 Task: Go to the images section and react to  the images on the  page of Procter & Gamble
Action: Mouse moved to (583, 46)
Screenshot: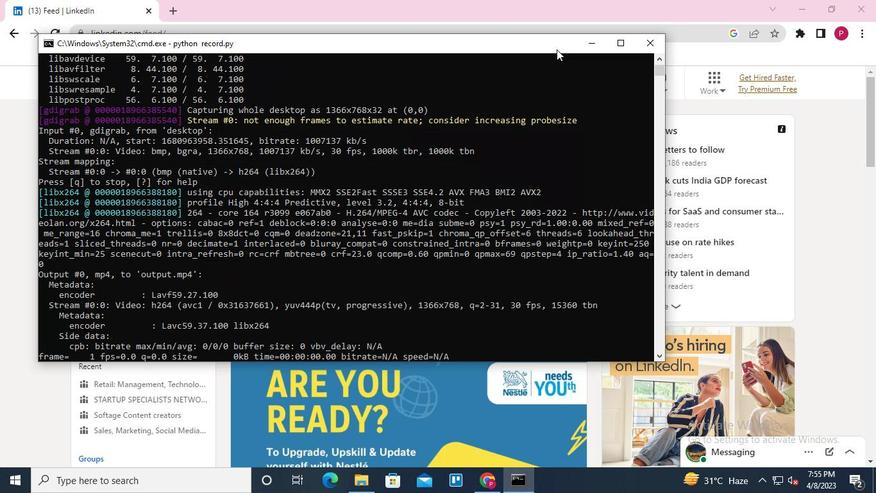 
Action: Mouse pressed left at (583, 46)
Screenshot: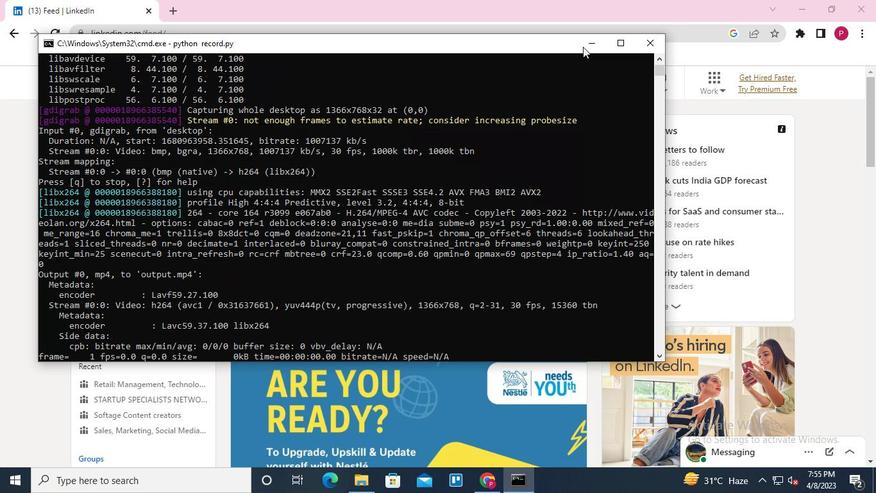 
Action: Mouse moved to (137, 78)
Screenshot: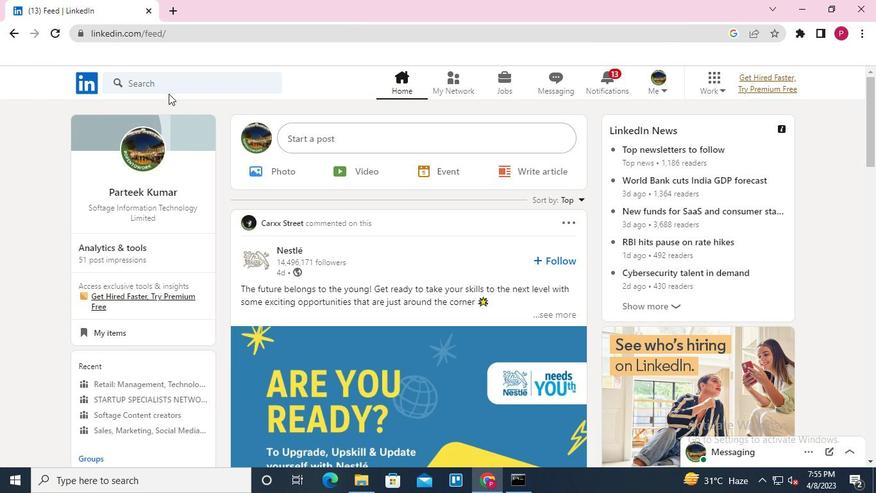 
Action: Mouse pressed left at (137, 78)
Screenshot: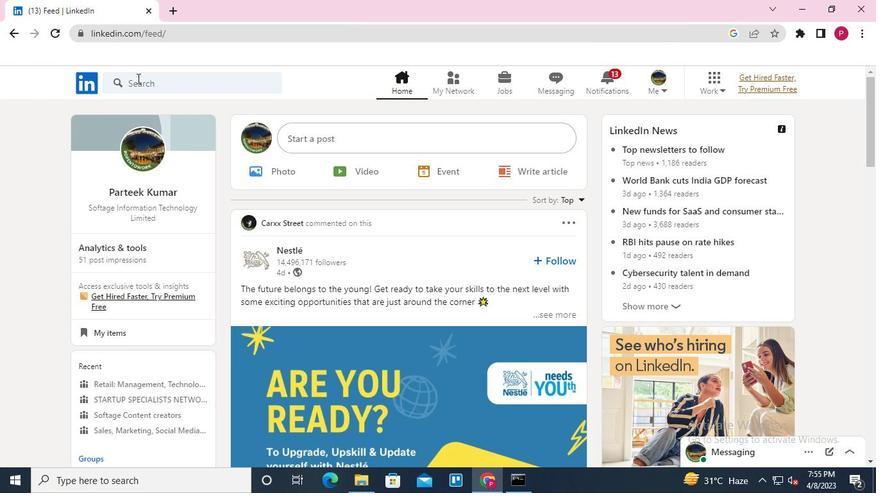 
Action: Mouse moved to (134, 148)
Screenshot: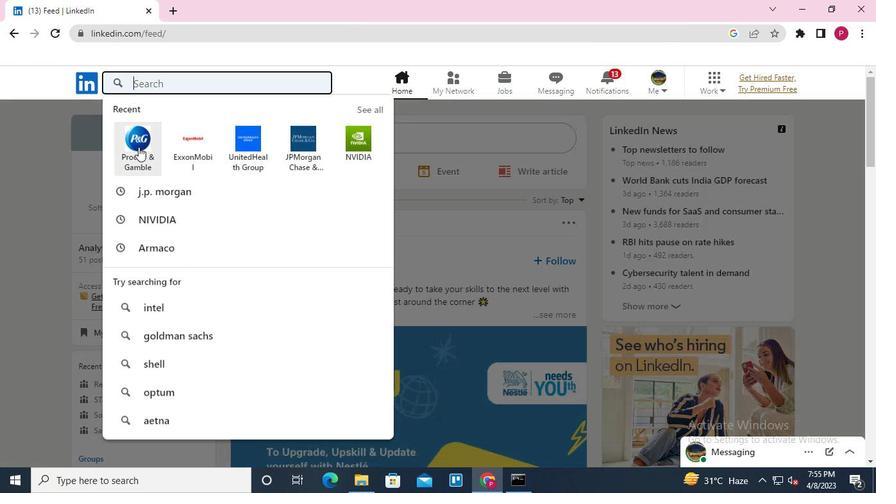 
Action: Mouse pressed left at (134, 148)
Screenshot: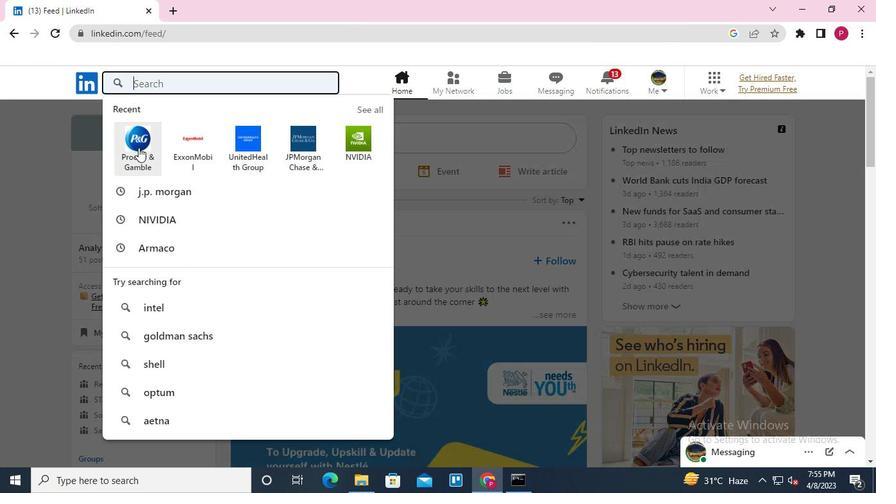 
Action: Mouse moved to (220, 156)
Screenshot: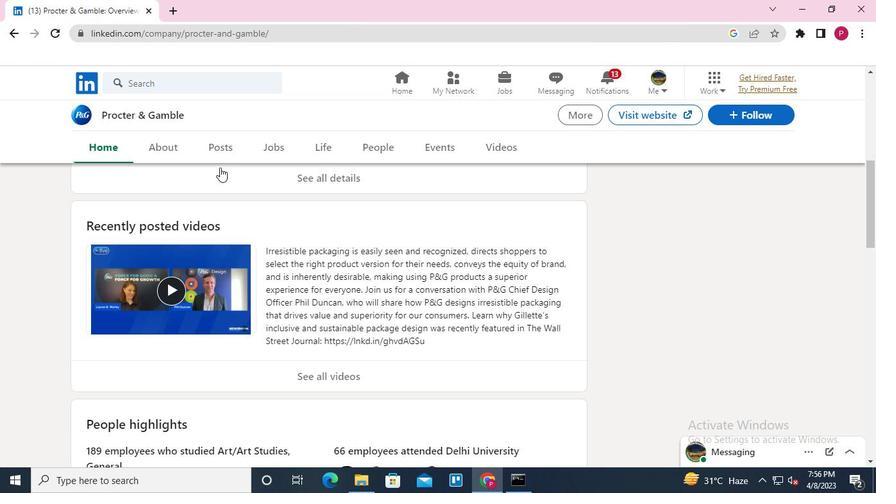 
Action: Mouse pressed left at (220, 156)
Screenshot: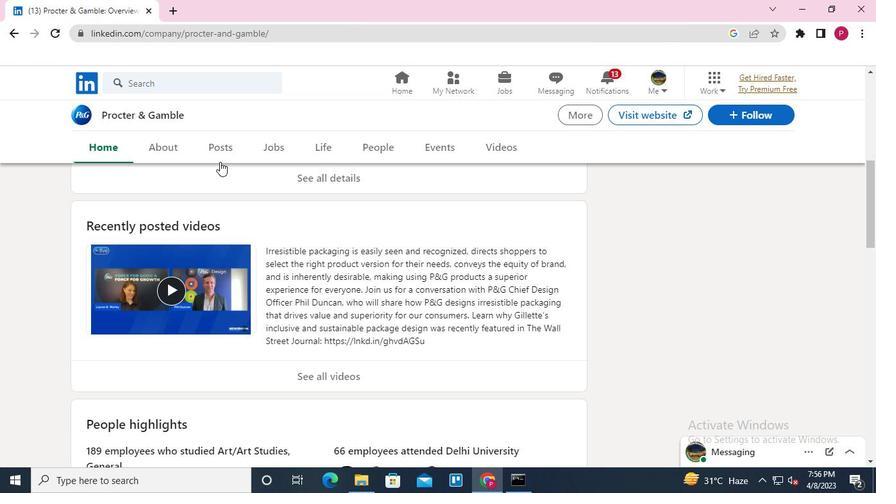 
Action: Mouse moved to (290, 159)
Screenshot: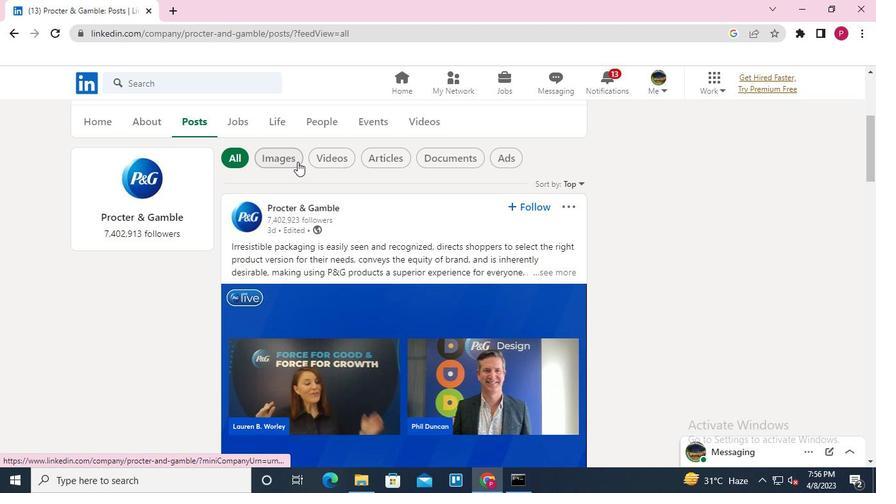 
Action: Mouse pressed left at (290, 159)
Screenshot: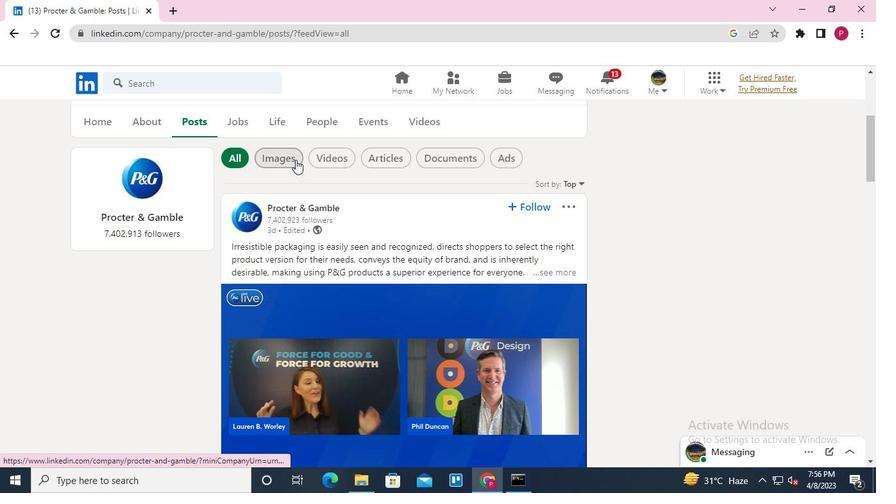 
Action: Mouse moved to (234, 367)
Screenshot: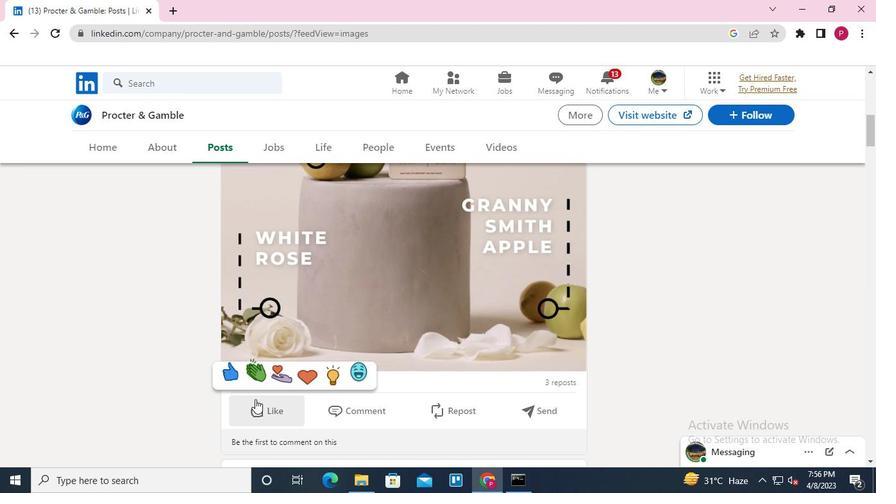 
Action: Mouse pressed left at (234, 367)
Screenshot: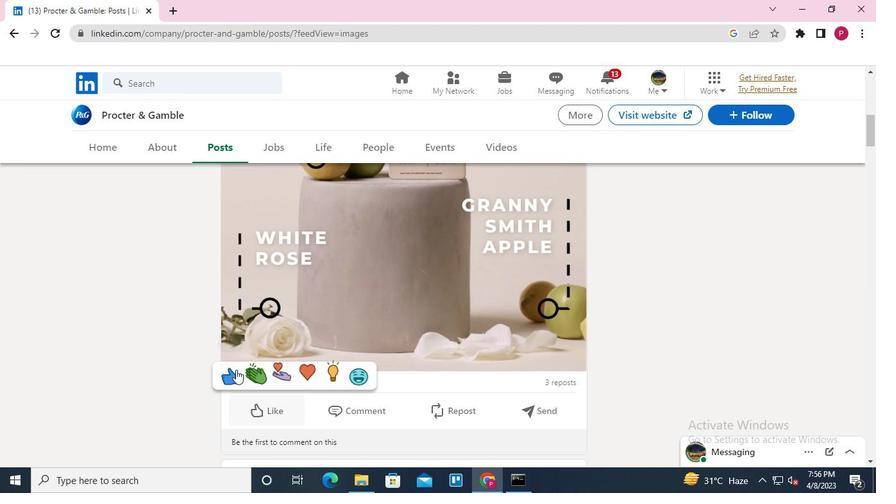 
Action: Mouse moved to (247, 408)
Screenshot: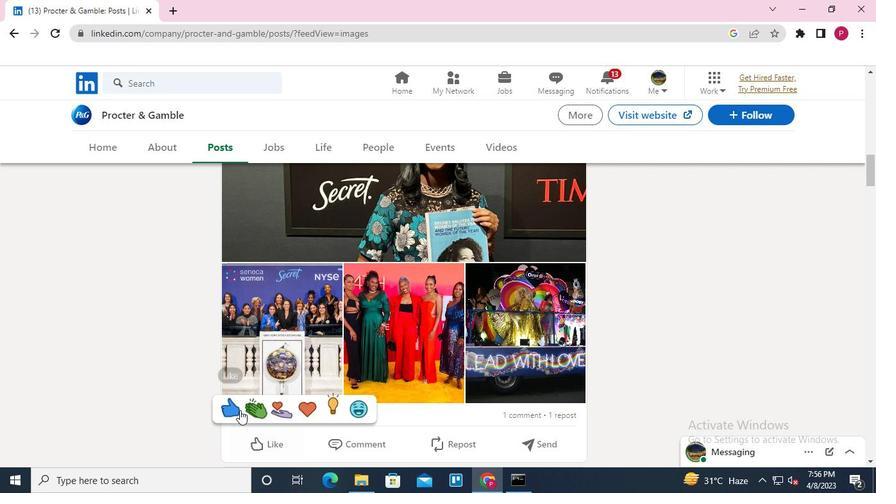 
Action: Mouse pressed left at (247, 408)
Screenshot: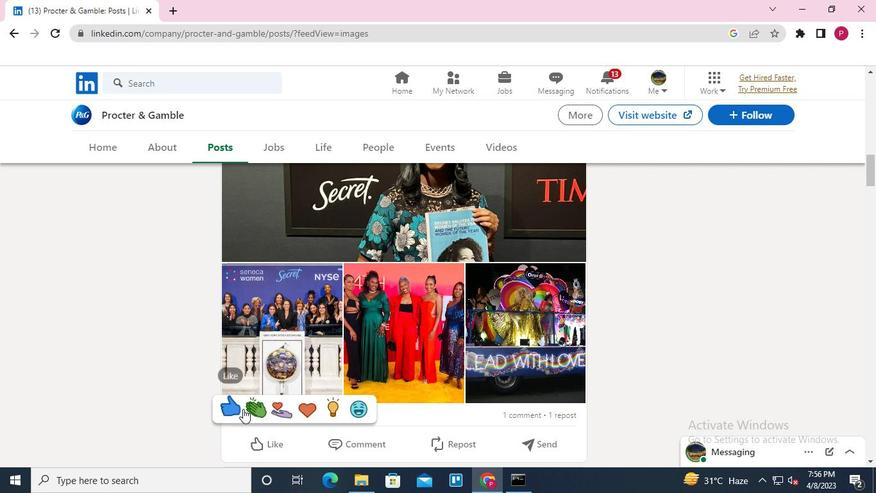 
Action: Keyboard Key.alt_l
Screenshot: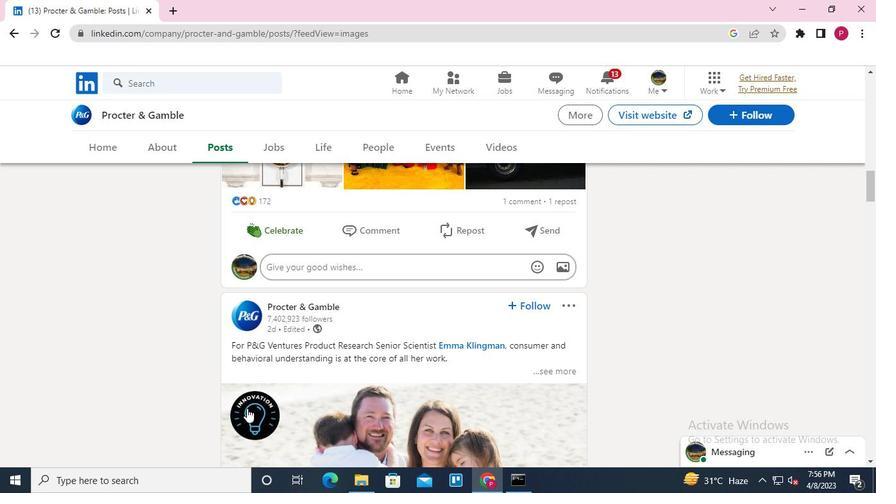 
Action: Keyboard Key.tab
Screenshot: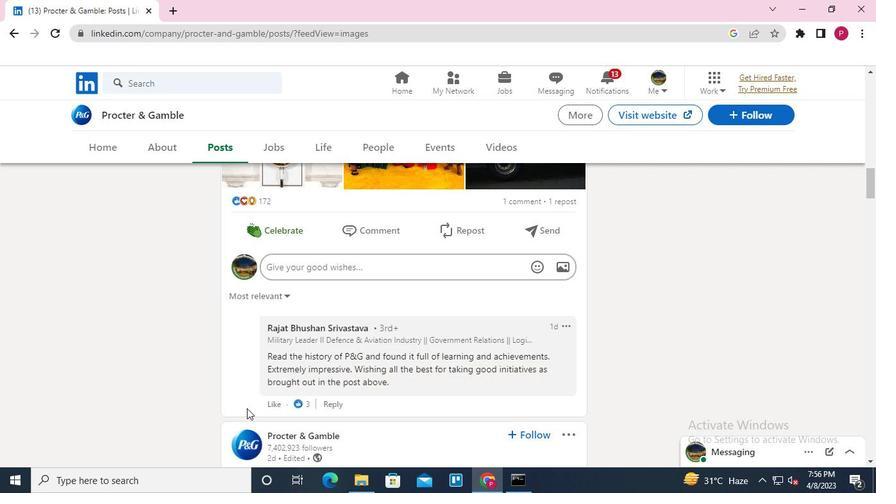 
Action: Mouse moved to (655, 44)
Screenshot: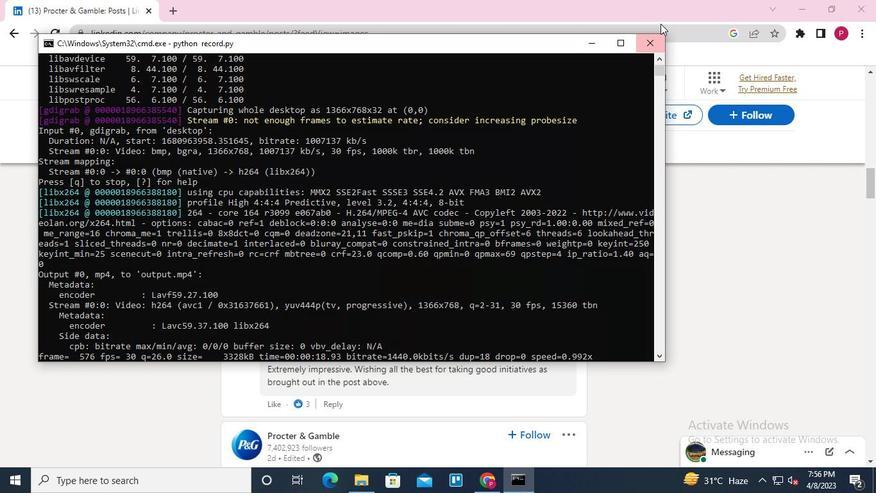 
Action: Mouse pressed left at (655, 44)
Screenshot: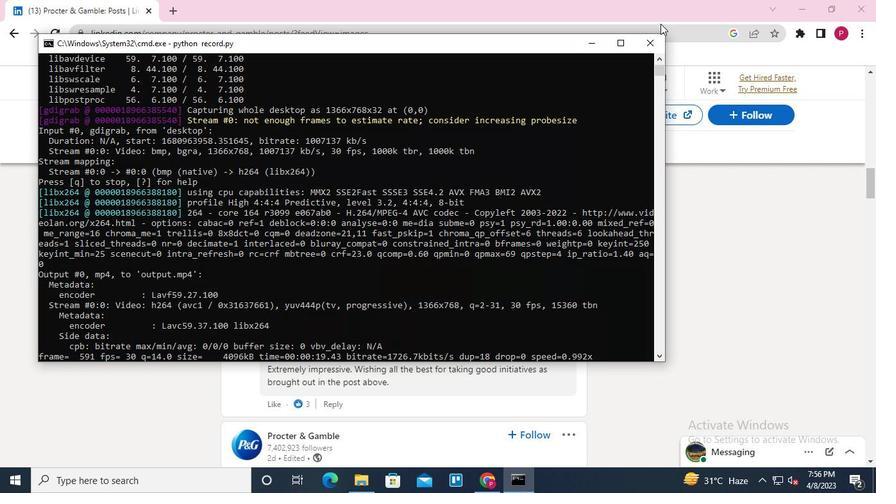 
Action: Mouse moved to (654, 44)
Screenshot: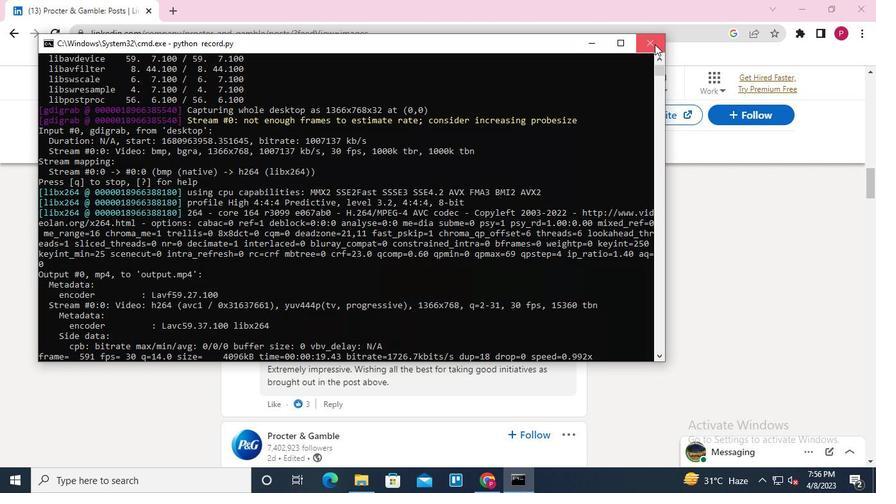 
